 Task: Create a sub task Gather and Analyse Requirements for the task  Develop a new online tool for online market research in the project BitBridge , assign it to team member softage.2@softage.net and update the status of the sub task to  At Risk , set the priority of the sub task to Medium
Action: Mouse moved to (613, 309)
Screenshot: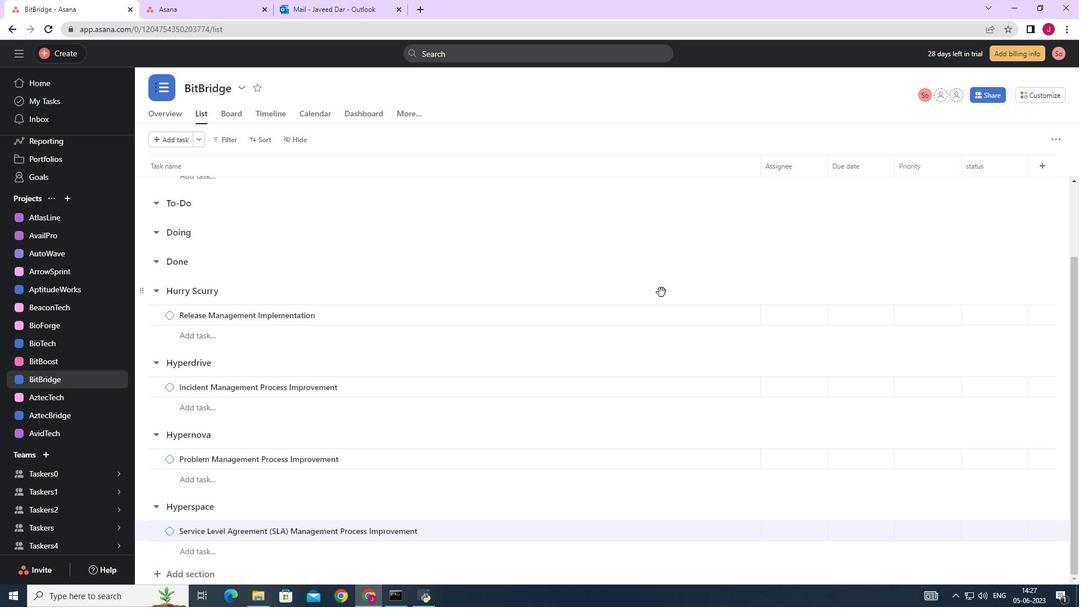 
Action: Mouse scrolled (613, 309) with delta (0, 0)
Screenshot: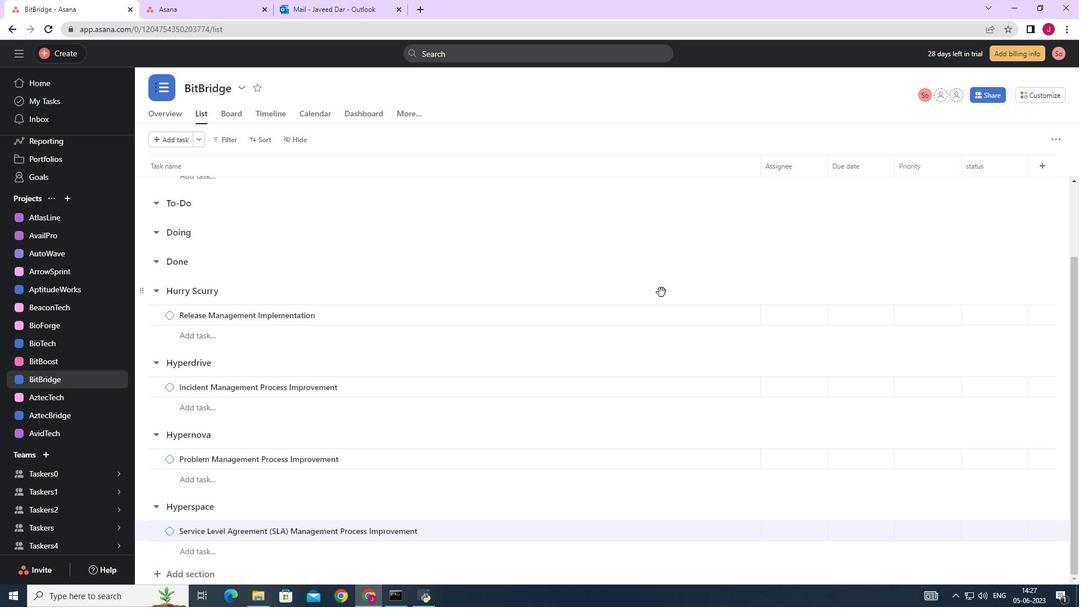 
Action: Mouse moved to (605, 312)
Screenshot: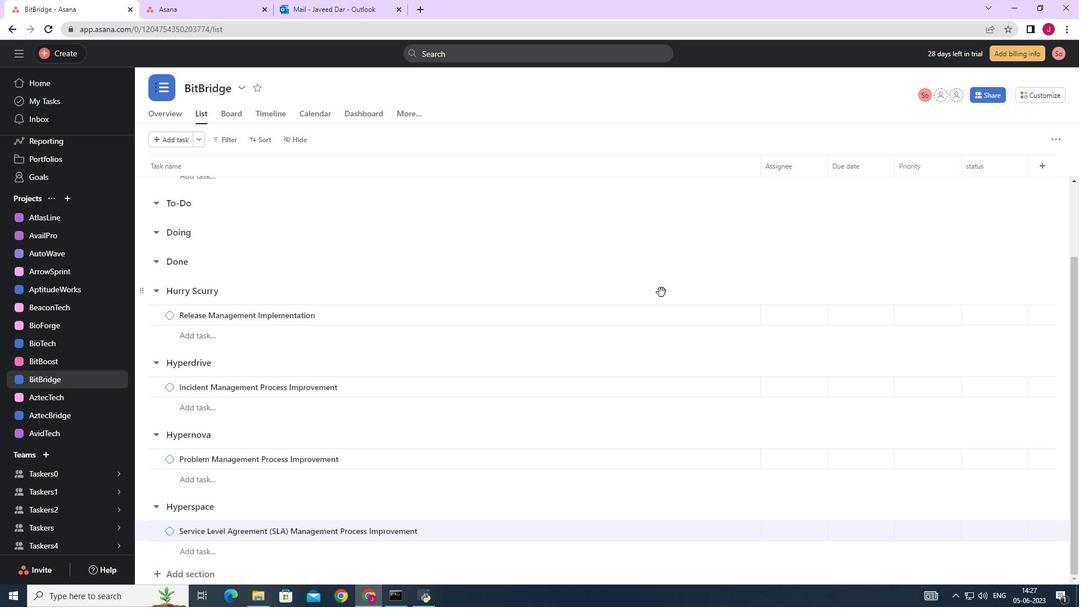 
Action: Mouse scrolled (605, 311) with delta (0, 0)
Screenshot: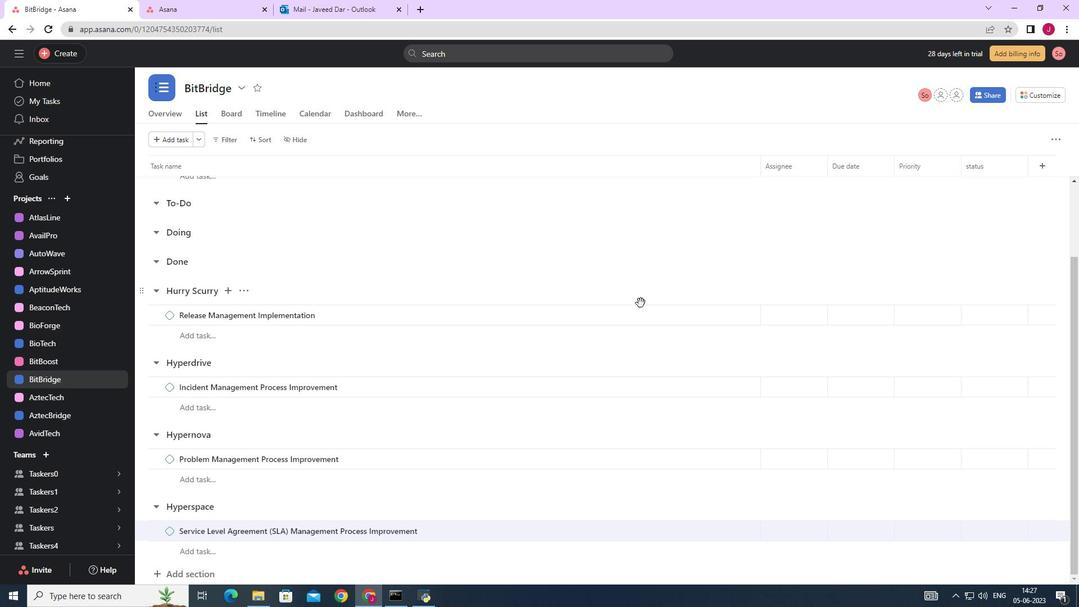 
Action: Mouse moved to (600, 312)
Screenshot: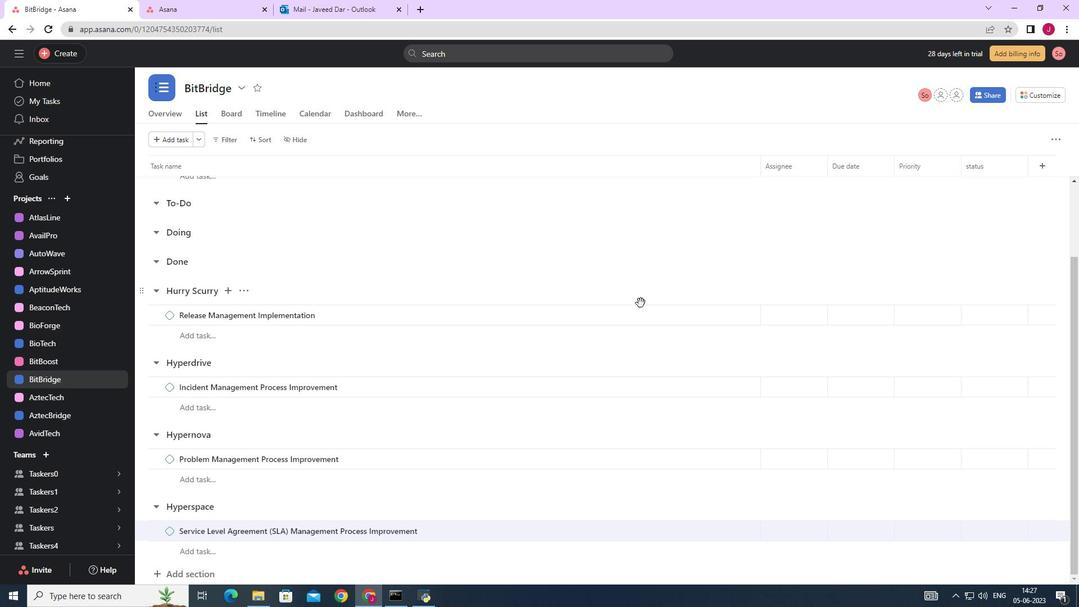 
Action: Mouse scrolled (601, 311) with delta (0, 0)
Screenshot: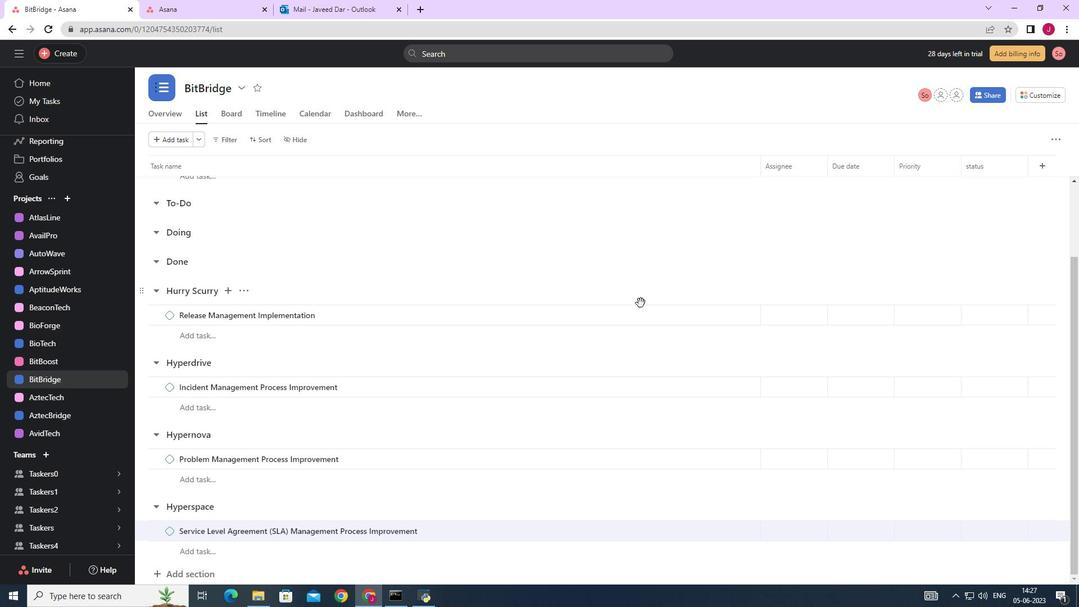 
Action: Mouse moved to (597, 312)
Screenshot: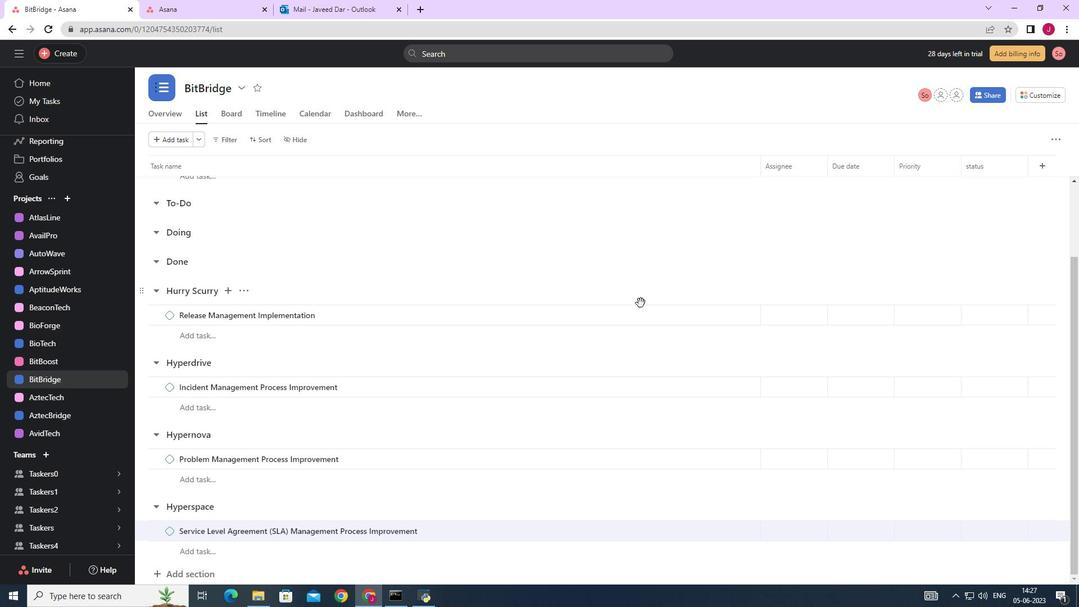 
Action: Mouse scrolled (599, 311) with delta (0, 0)
Screenshot: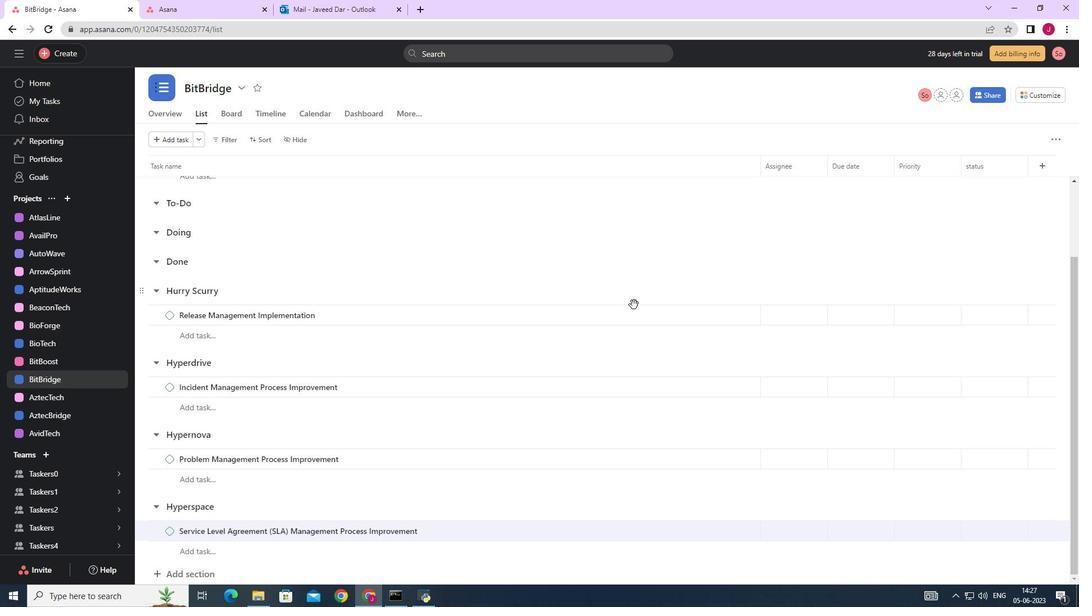 
Action: Mouse moved to (596, 312)
Screenshot: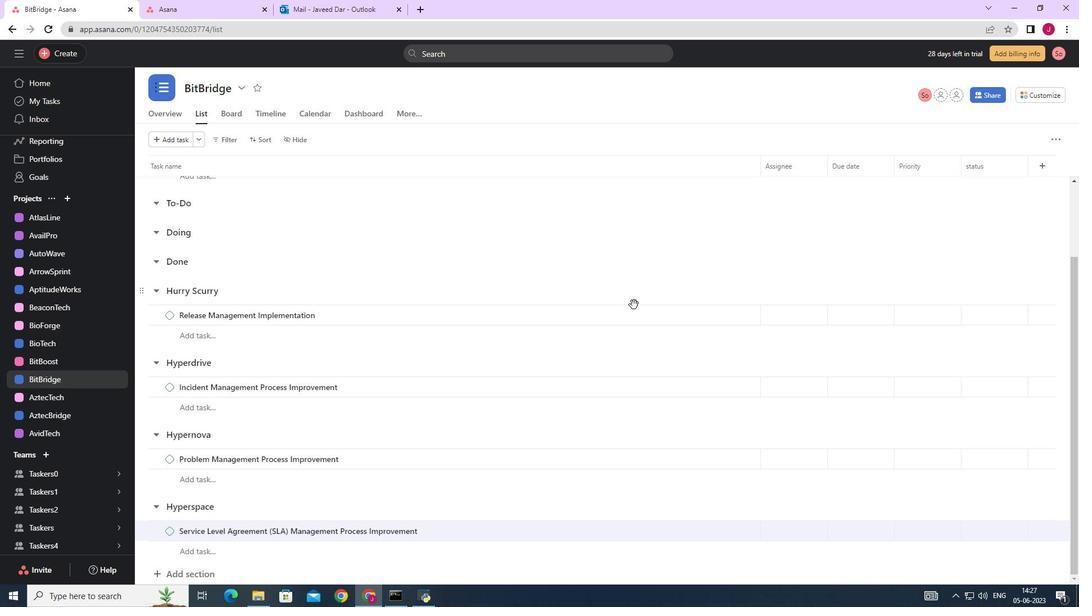 
Action: Mouse scrolled (596, 311) with delta (0, 0)
Screenshot: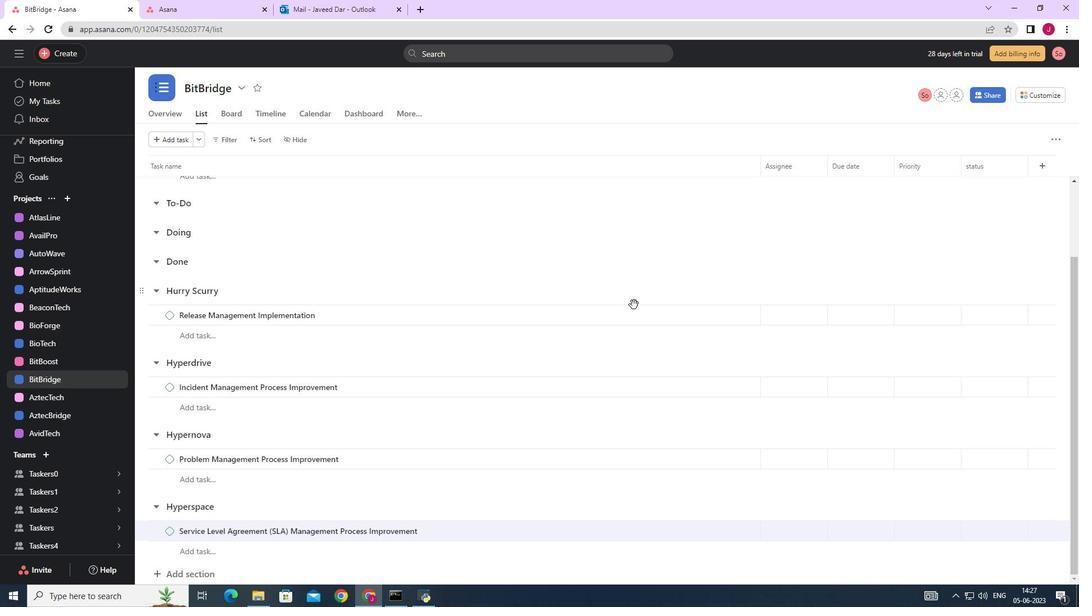 
Action: Mouse moved to (592, 312)
Screenshot: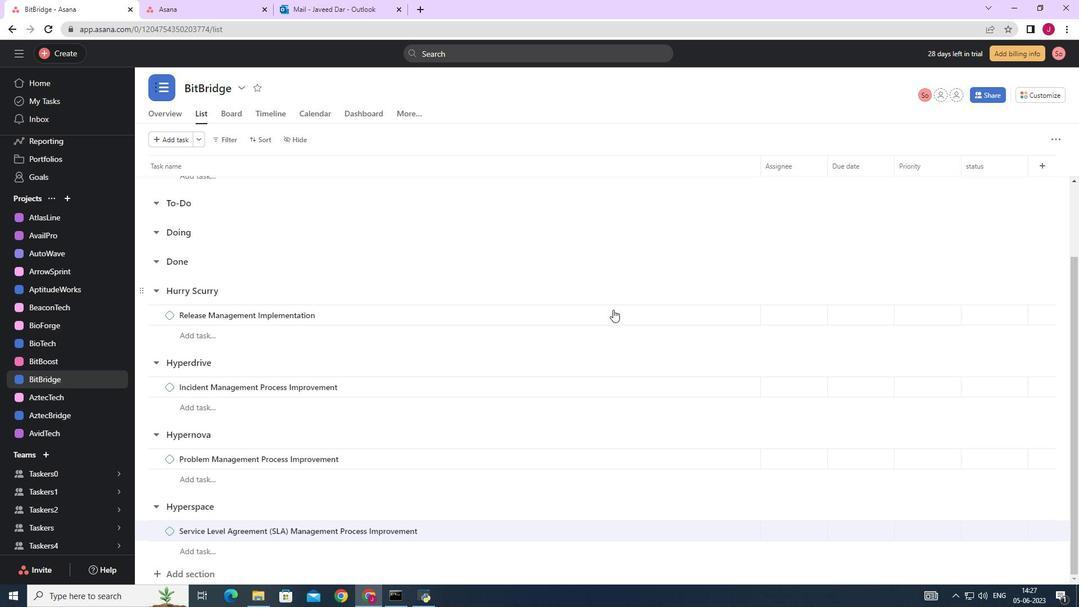 
Action: Mouse scrolled (594, 311) with delta (0, 0)
Screenshot: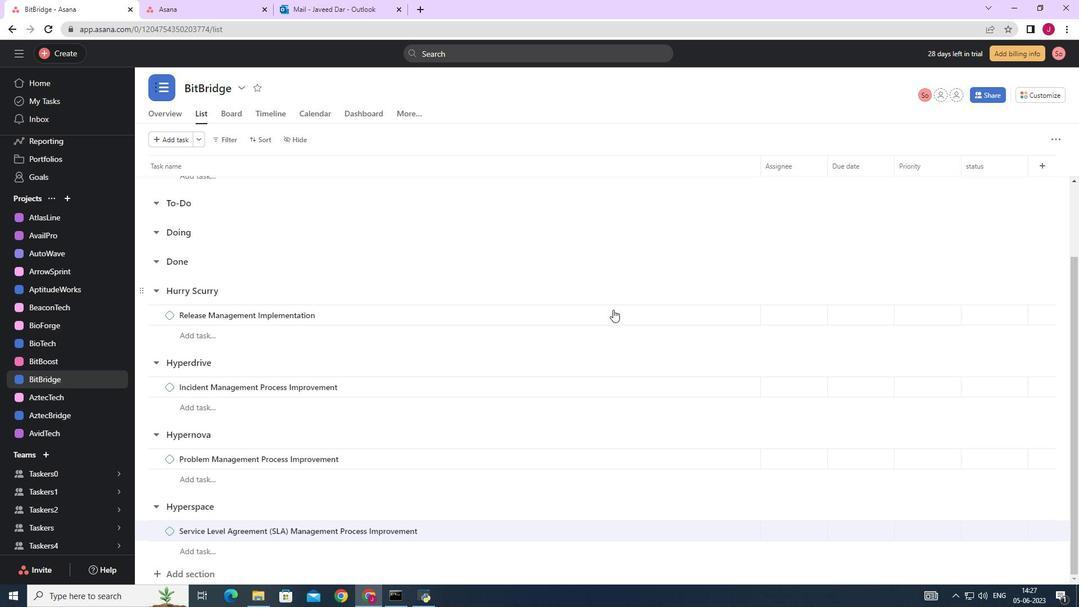 
Action: Mouse moved to (499, 255)
Screenshot: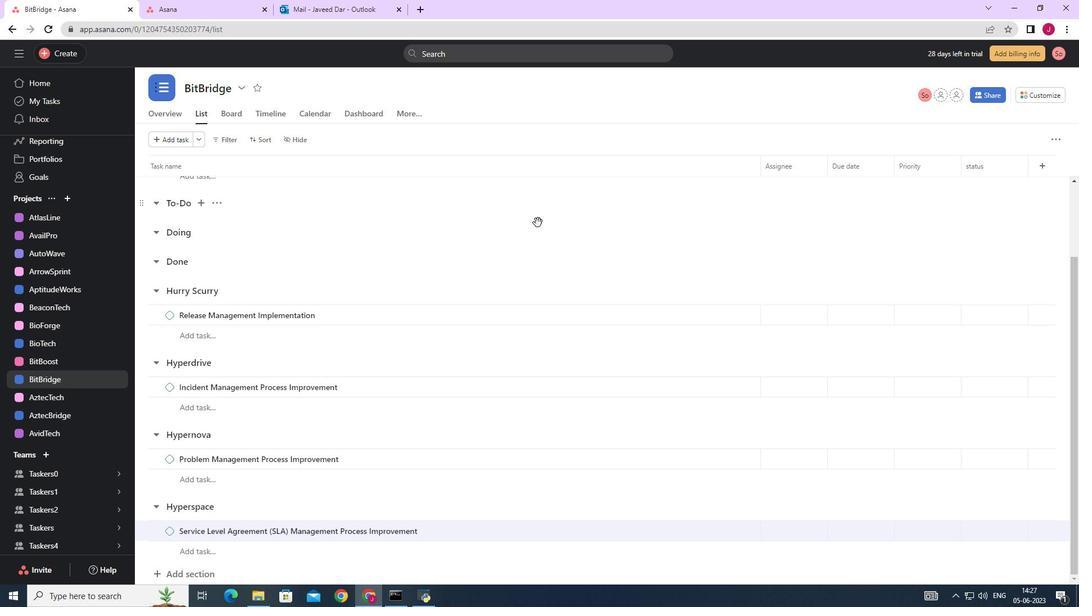 
Action: Mouse scrolled (499, 255) with delta (0, 0)
Screenshot: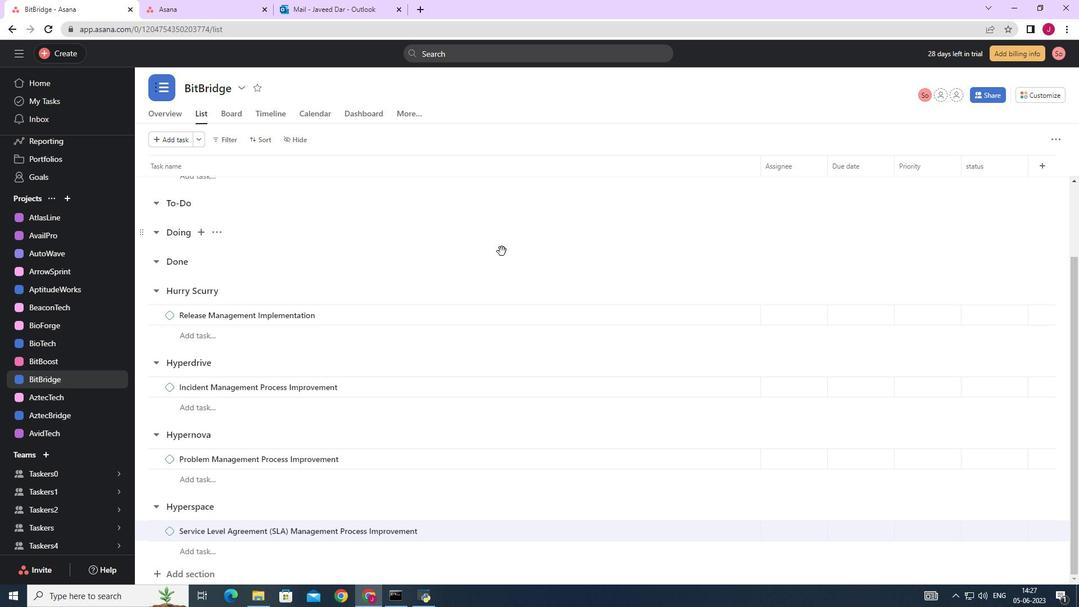 
Action: Mouse scrolled (499, 255) with delta (0, 0)
Screenshot: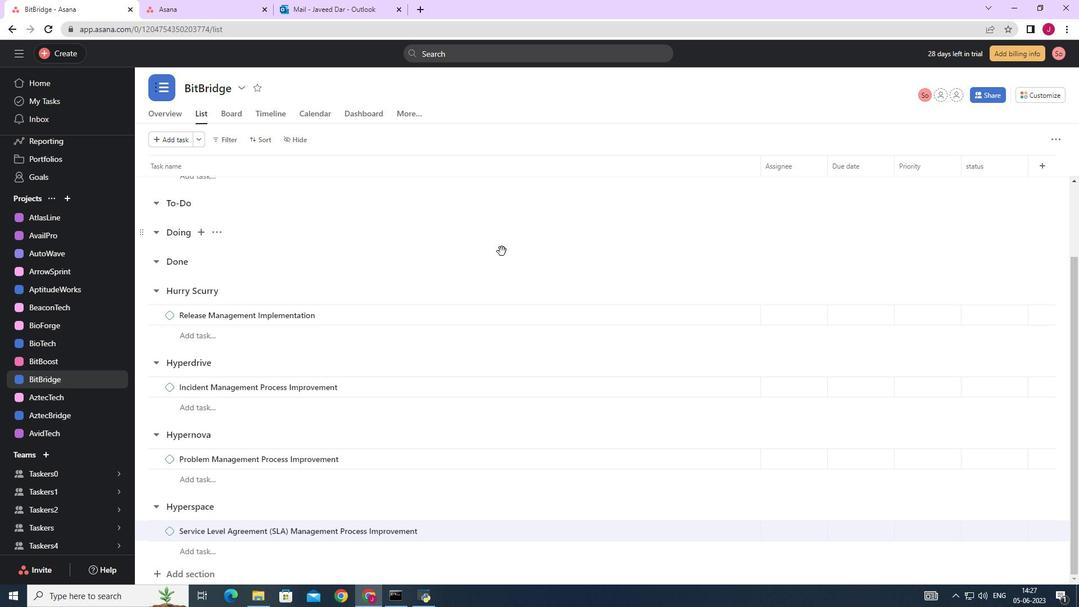 
Action: Mouse scrolled (499, 255) with delta (0, 0)
Screenshot: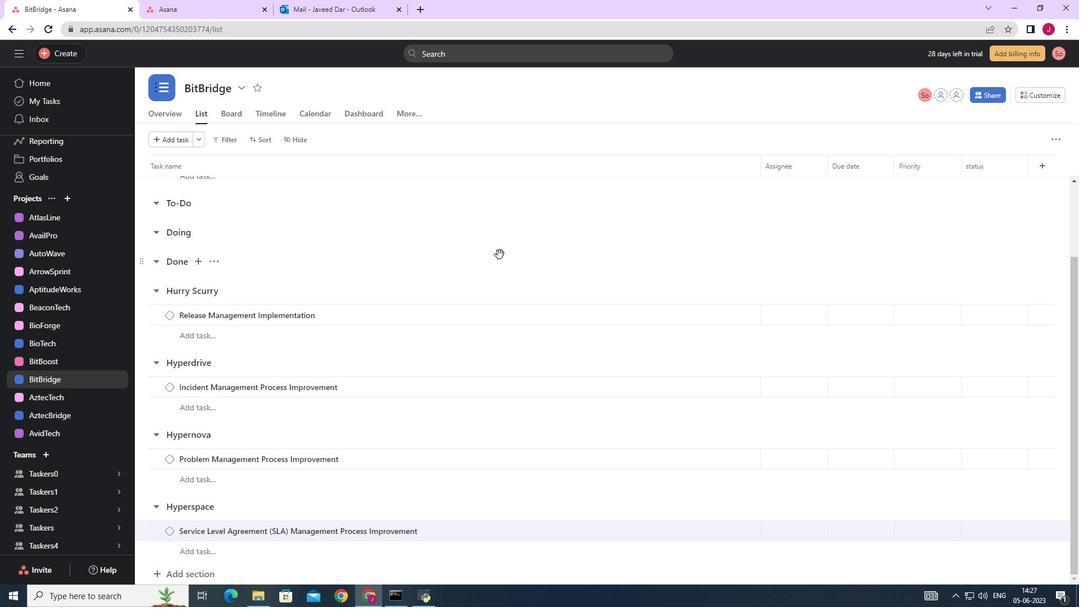
Action: Mouse scrolled (499, 255) with delta (0, 0)
Screenshot: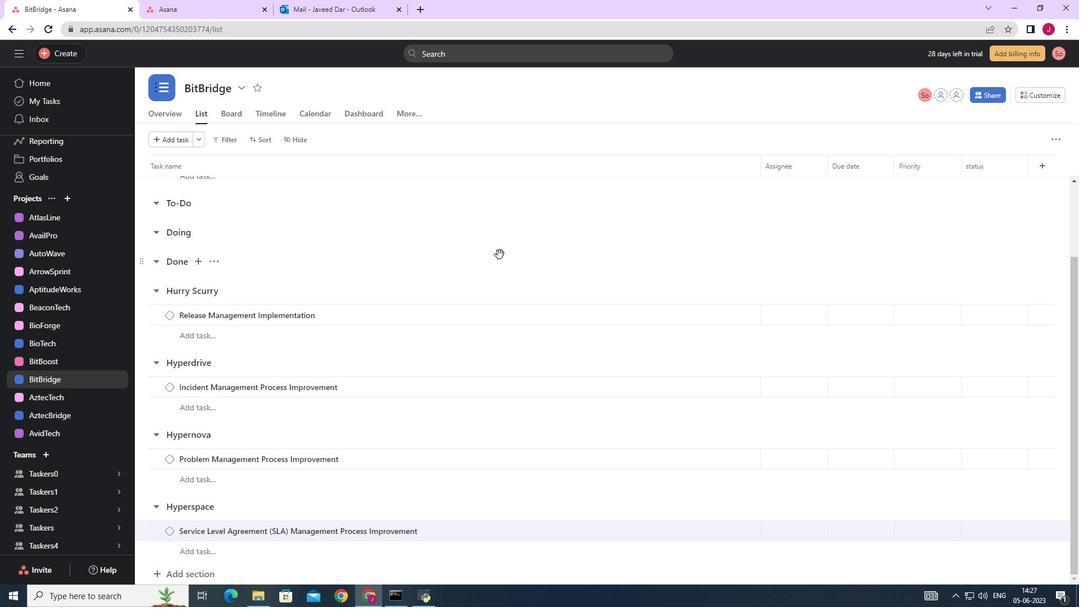
Action: Mouse moved to (673, 246)
Screenshot: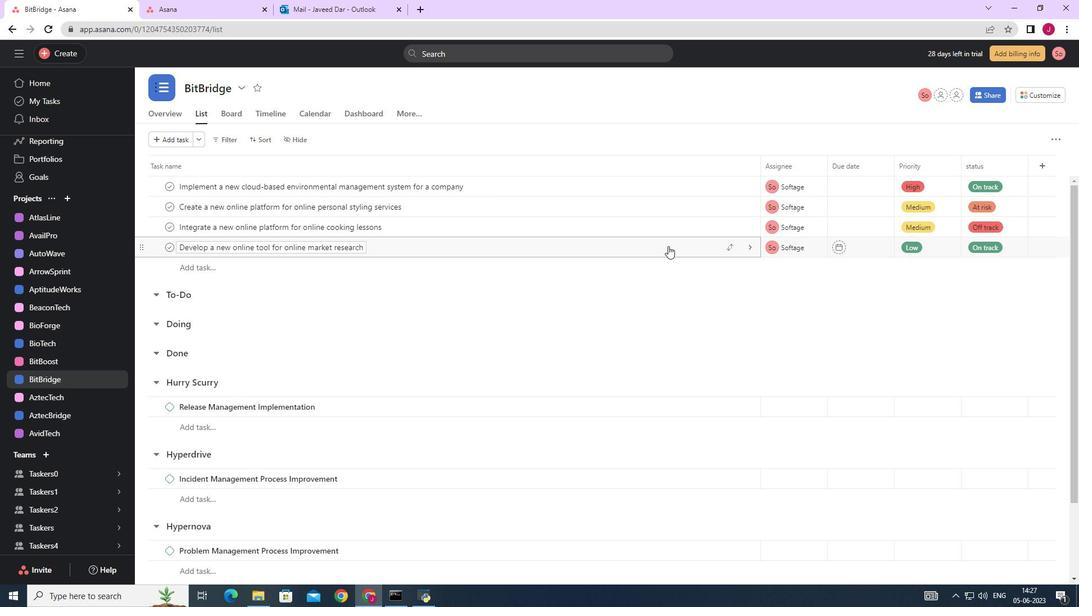 
Action: Mouse pressed left at (673, 246)
Screenshot: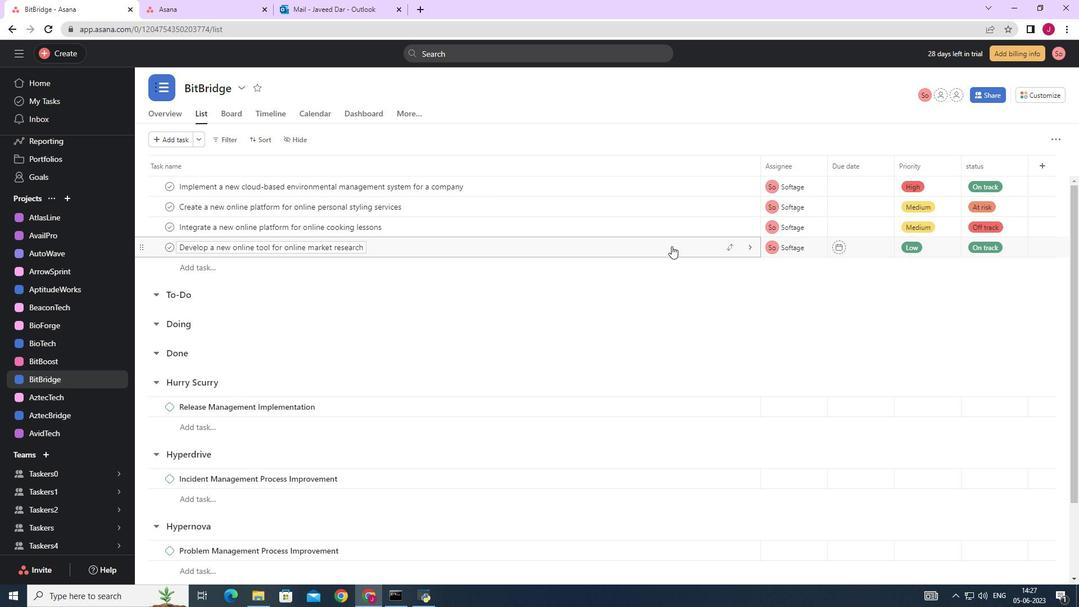 
Action: Mouse moved to (908, 371)
Screenshot: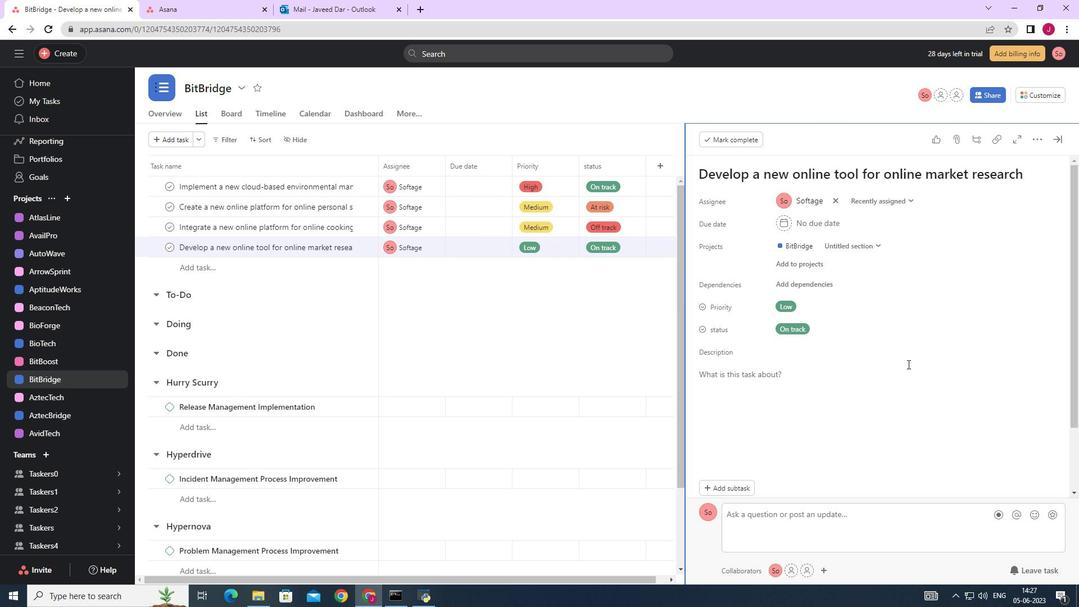 
Action: Mouse scrolled (908, 370) with delta (0, 0)
Screenshot: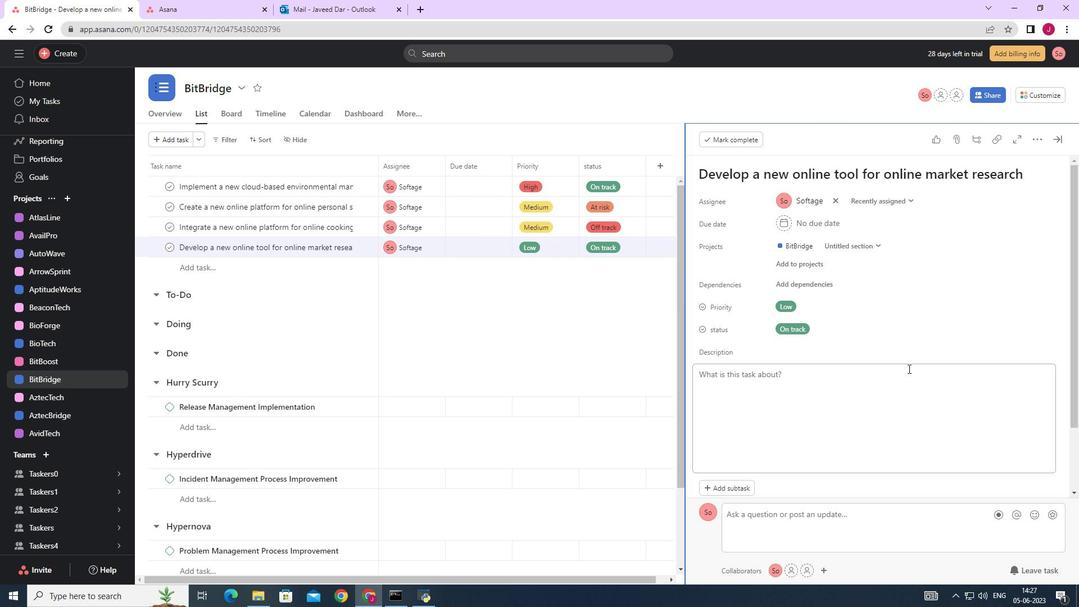 
Action: Mouse scrolled (908, 370) with delta (0, 0)
Screenshot: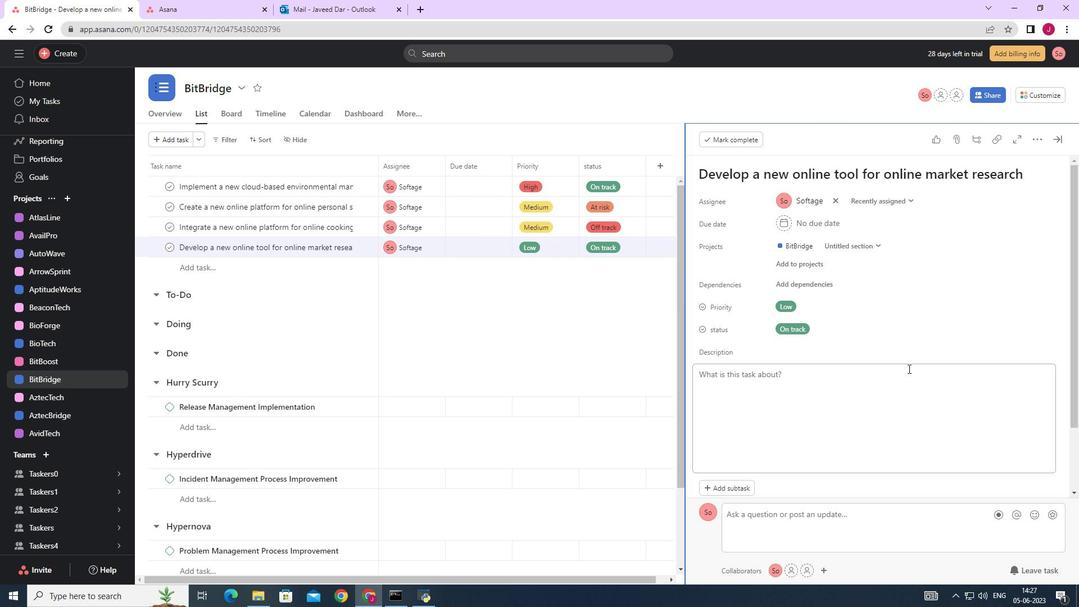 
Action: Mouse moved to (908, 371)
Screenshot: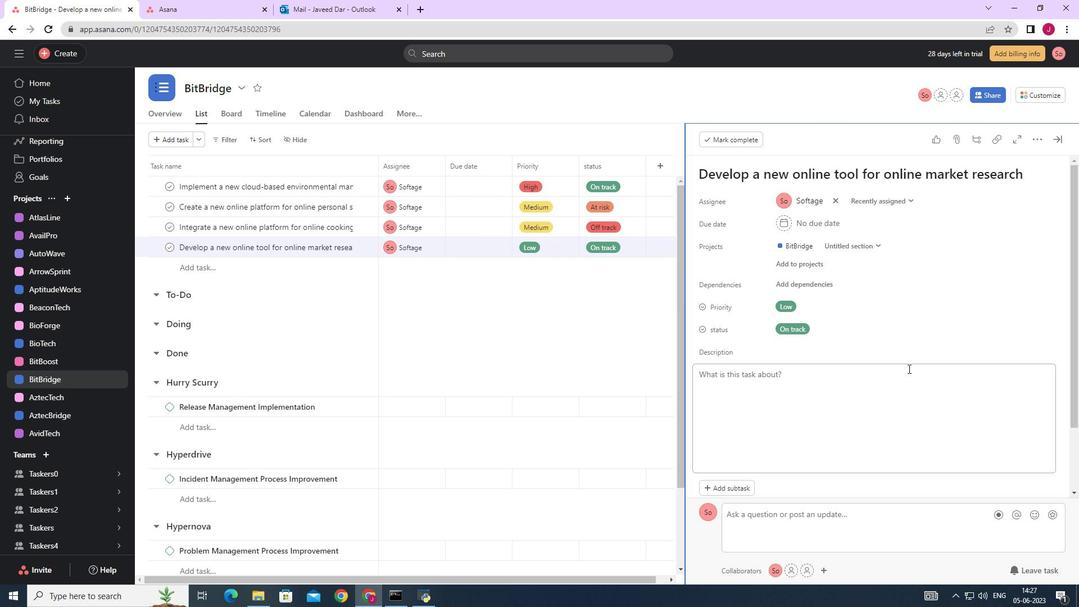 
Action: Mouse scrolled (908, 371) with delta (0, 0)
Screenshot: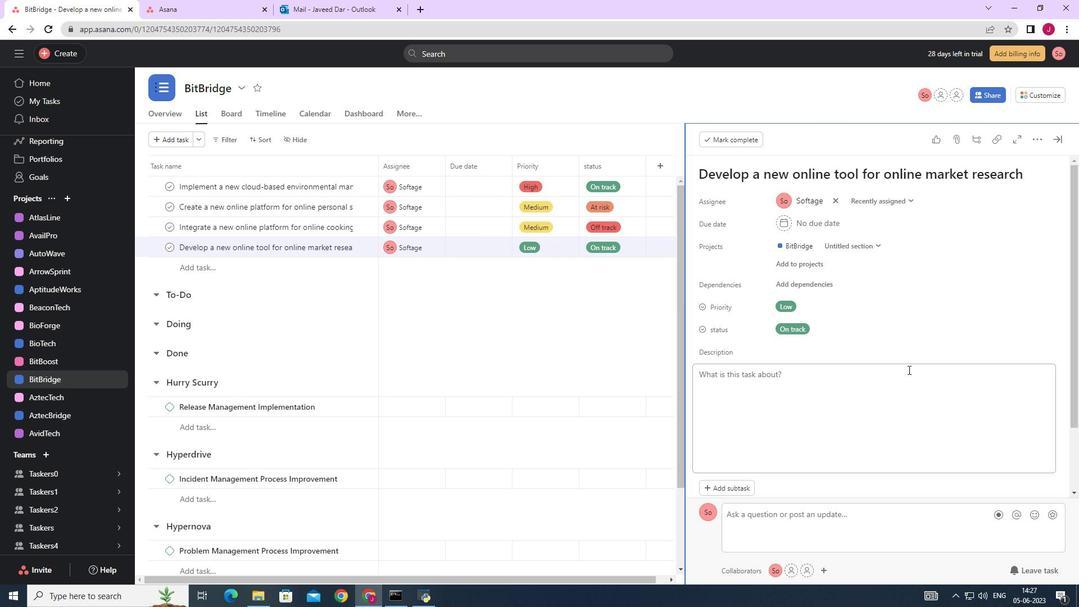 
Action: Mouse scrolled (908, 371) with delta (0, 0)
Screenshot: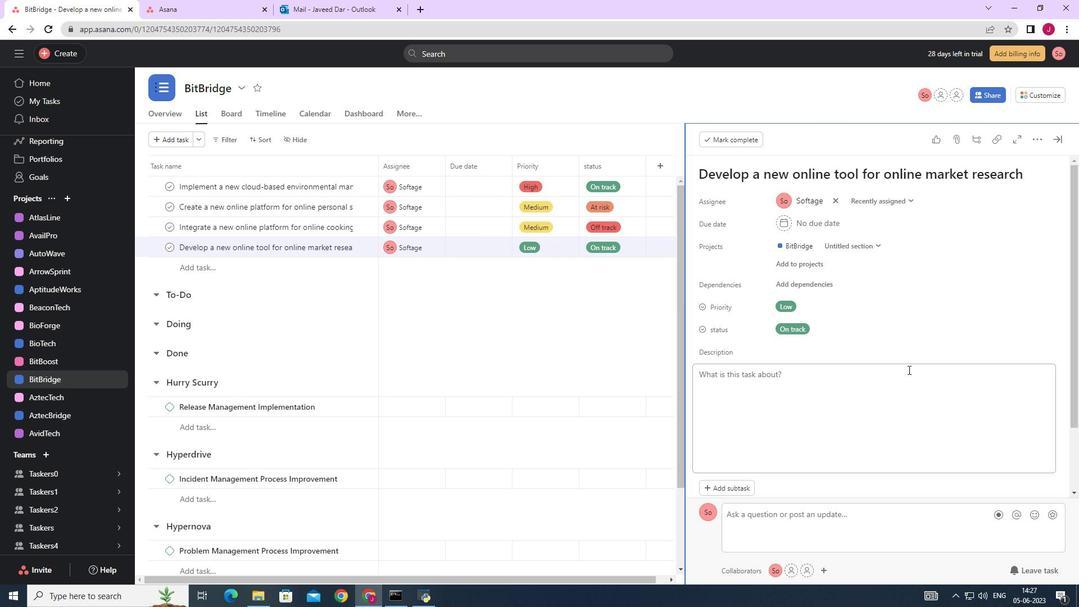 
Action: Mouse moved to (908, 372)
Screenshot: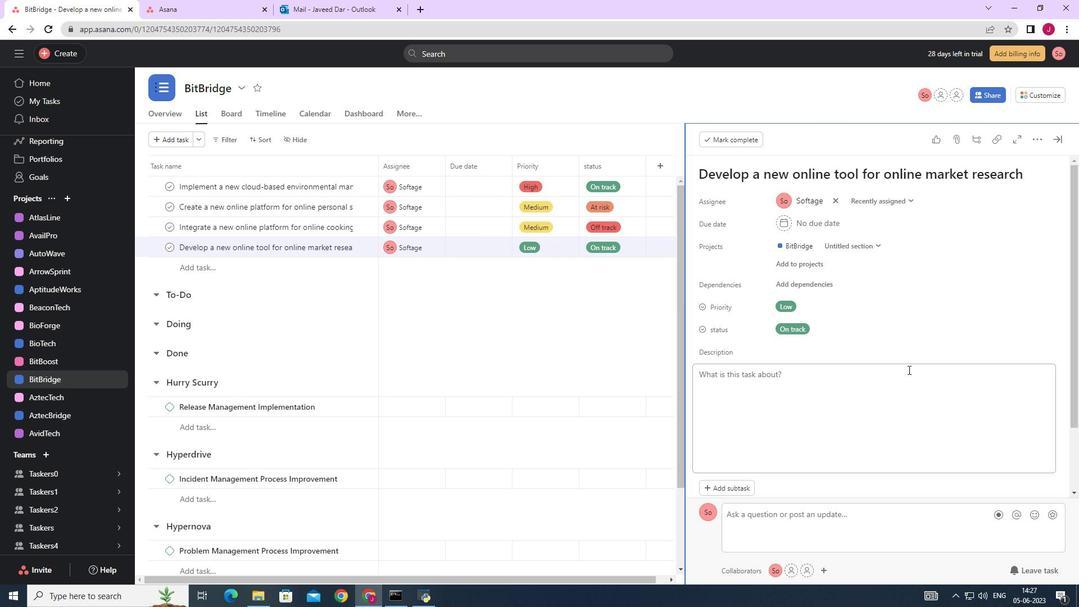 
Action: Mouse scrolled (908, 371) with delta (0, 0)
Screenshot: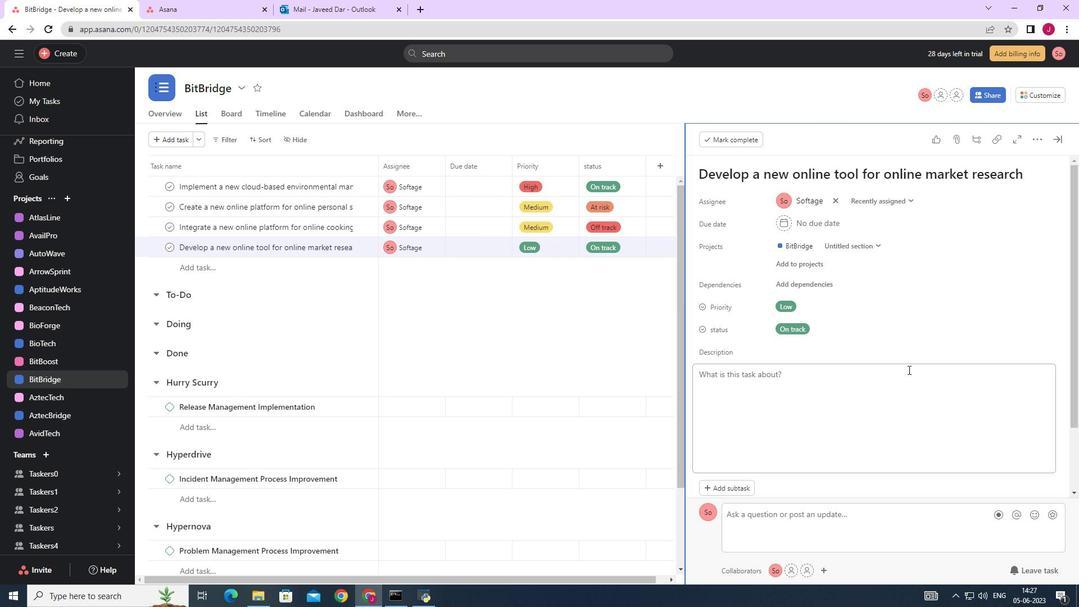 
Action: Mouse moved to (745, 410)
Screenshot: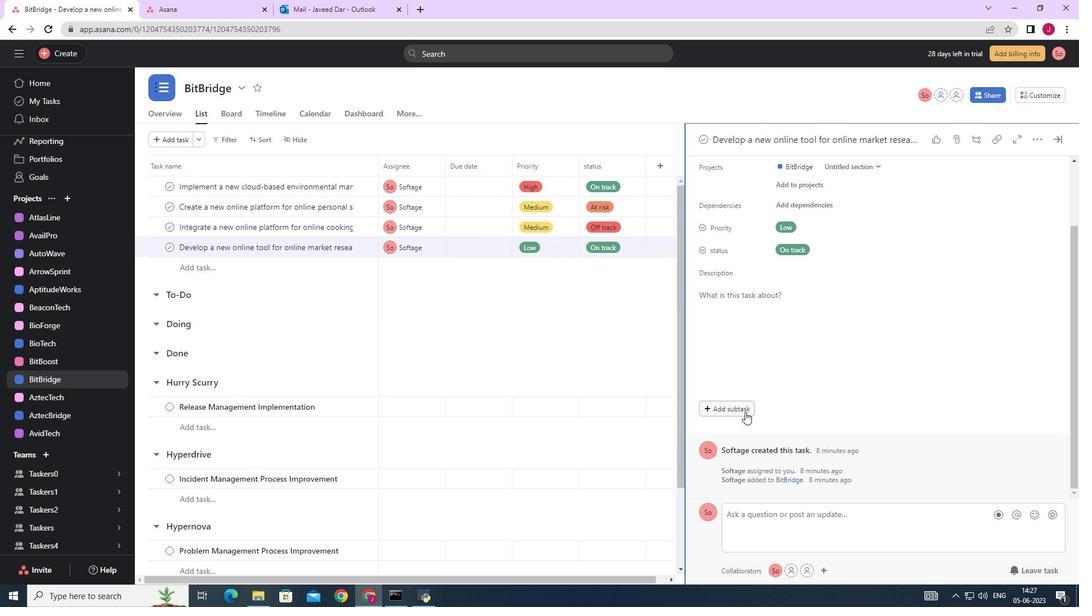 
Action: Mouse pressed left at (745, 410)
Screenshot: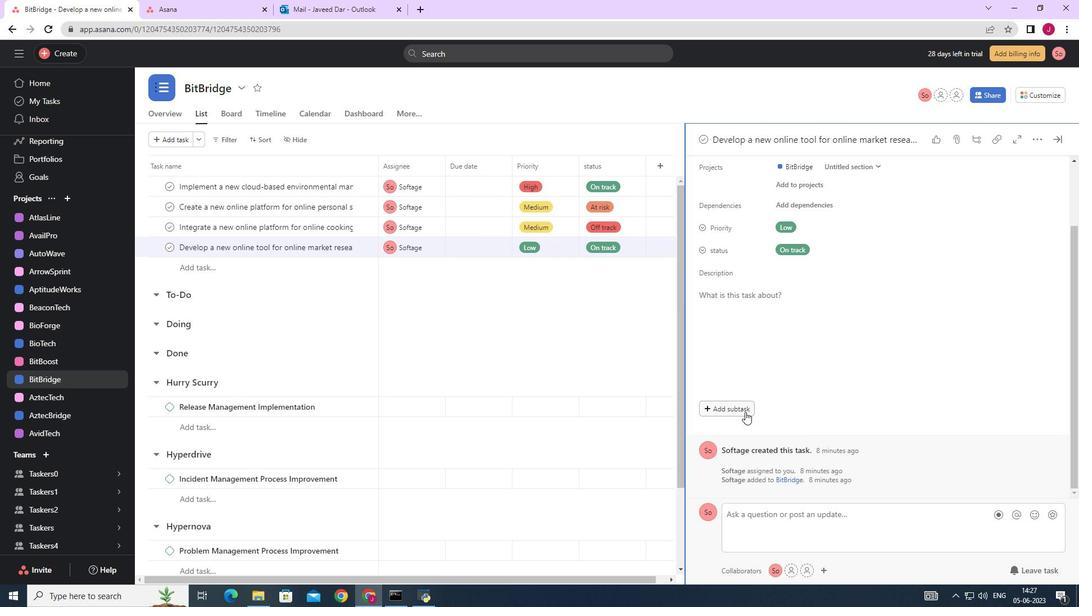 
Action: Key pressed <Key.caps_lock>G<Key.caps_lock>ather<Key.space>and<Key.space><Key.caps_lock>A<Key.caps_lock>nalyse<Key.space><Key.caps_lock>R<Key.caps_lock>equirements
Screenshot: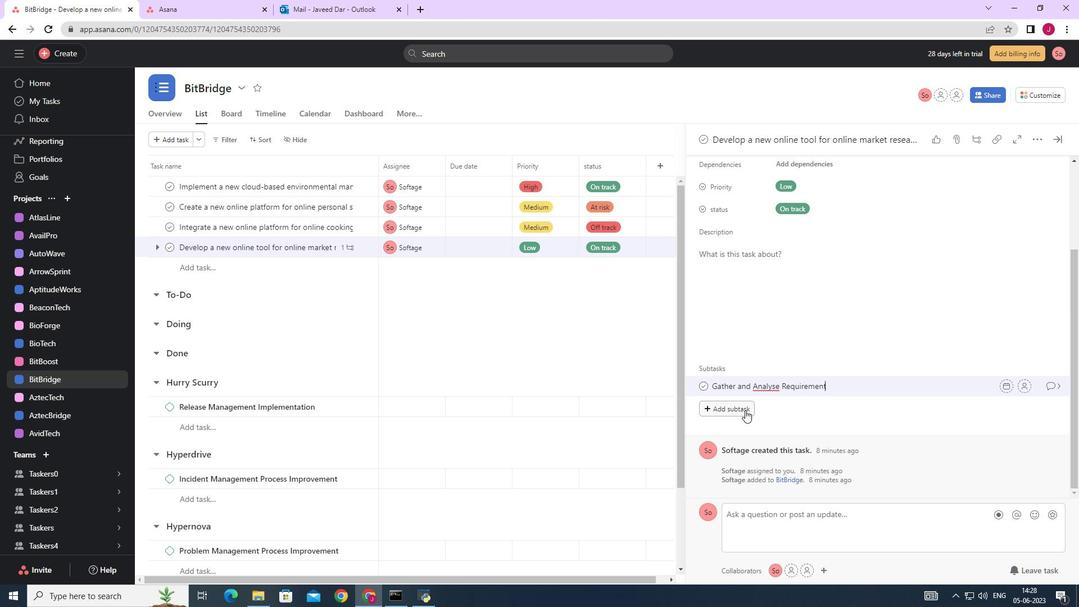 
Action: Mouse moved to (1022, 389)
Screenshot: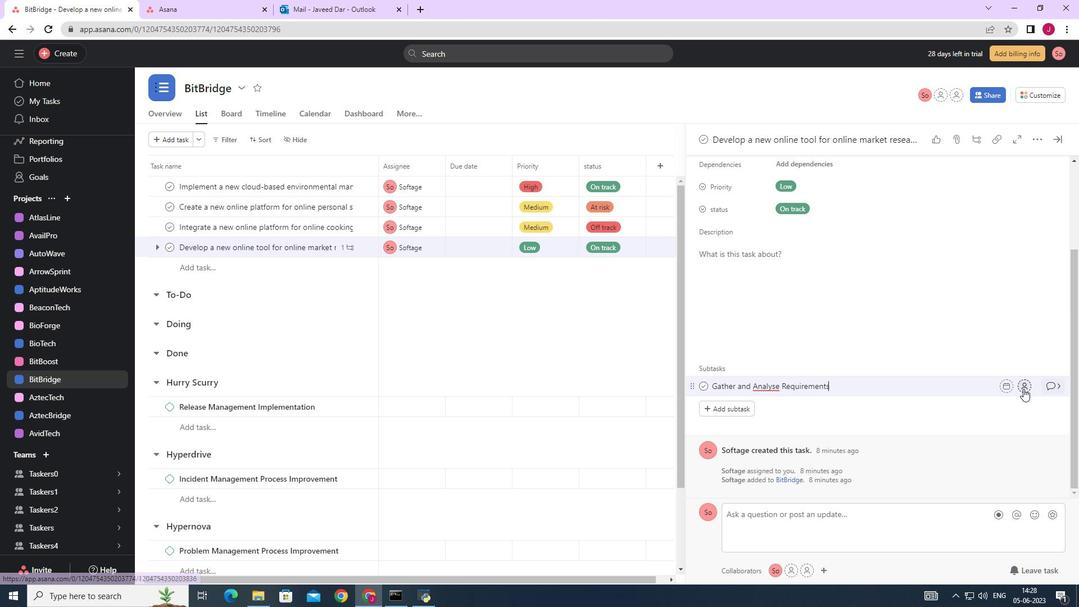 
Action: Mouse pressed left at (1022, 389)
Screenshot: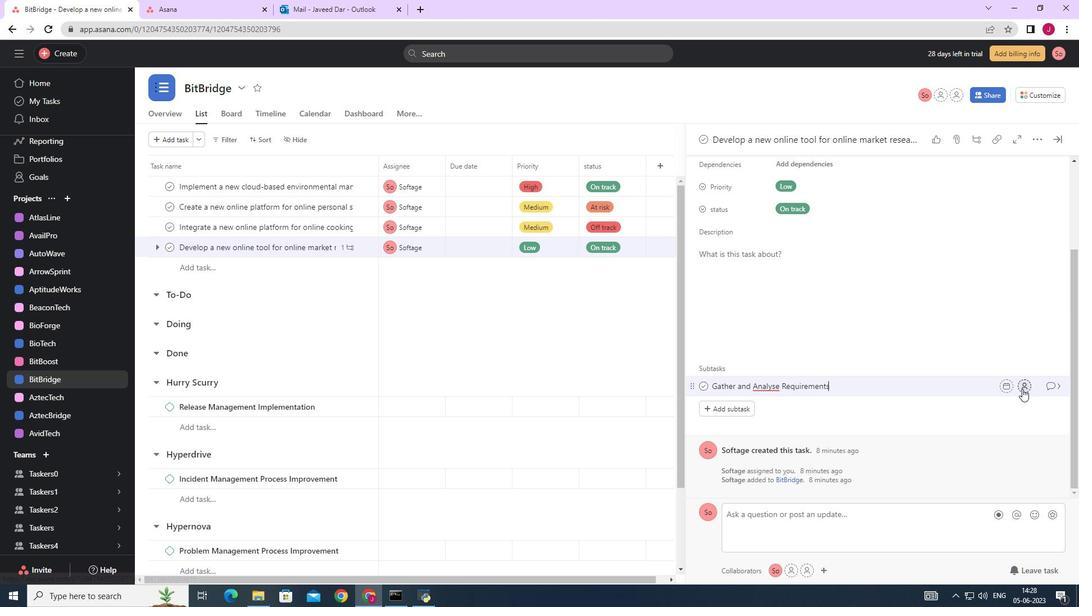 
Action: Key pressed softage.2
Screenshot: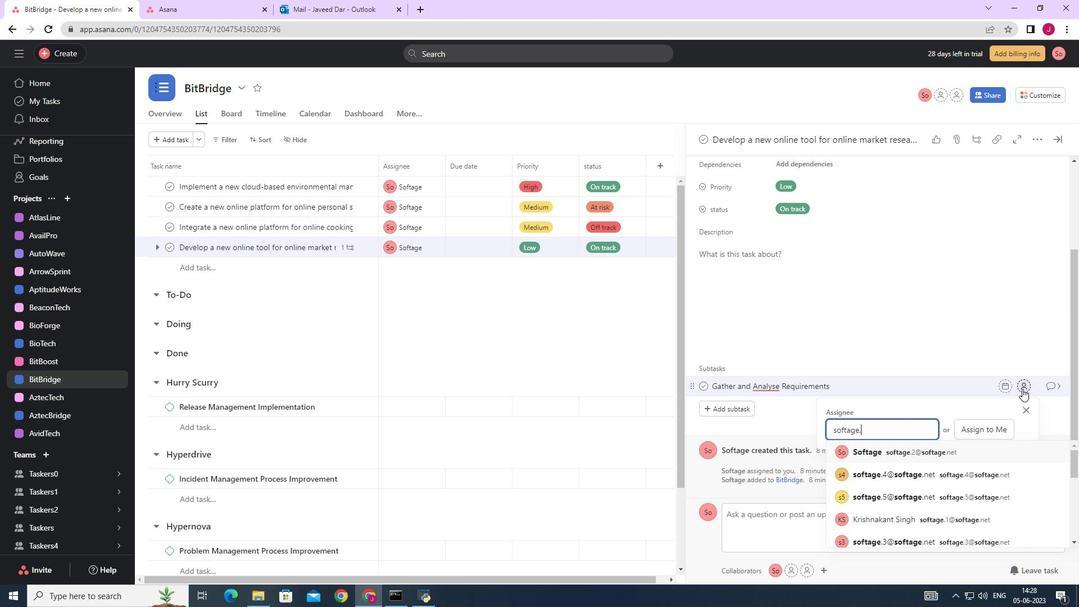 
Action: Mouse moved to (926, 451)
Screenshot: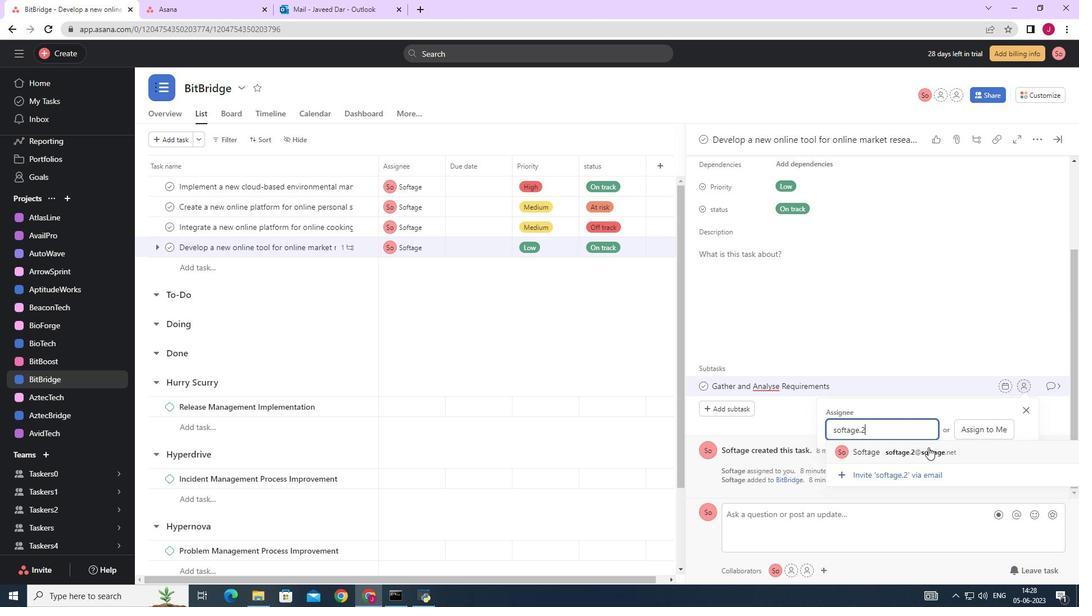 
Action: Mouse pressed left at (926, 451)
Screenshot: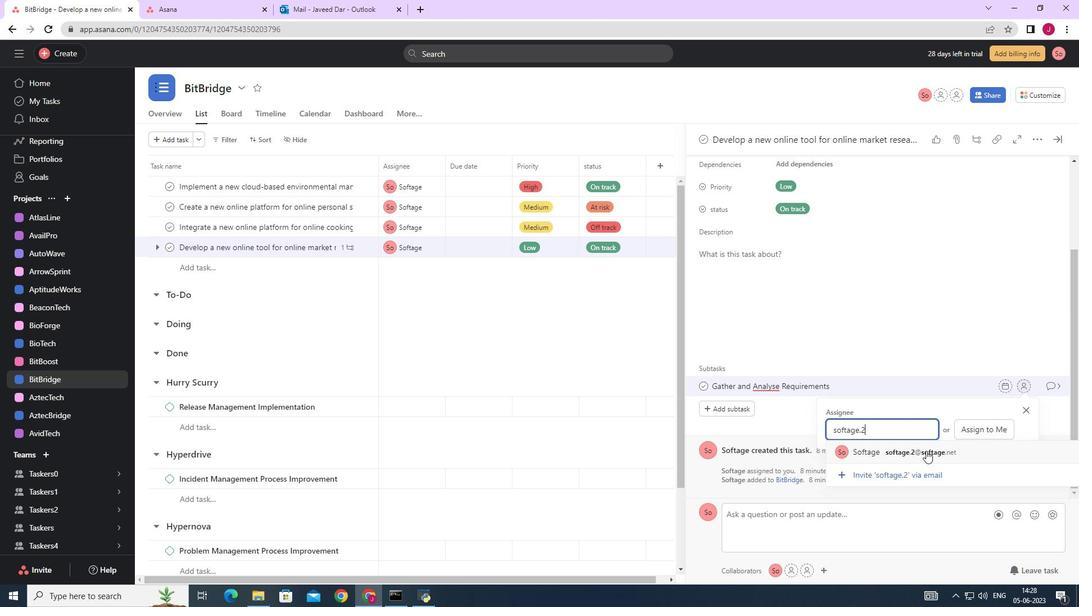 
Action: Mouse moved to (1052, 383)
Screenshot: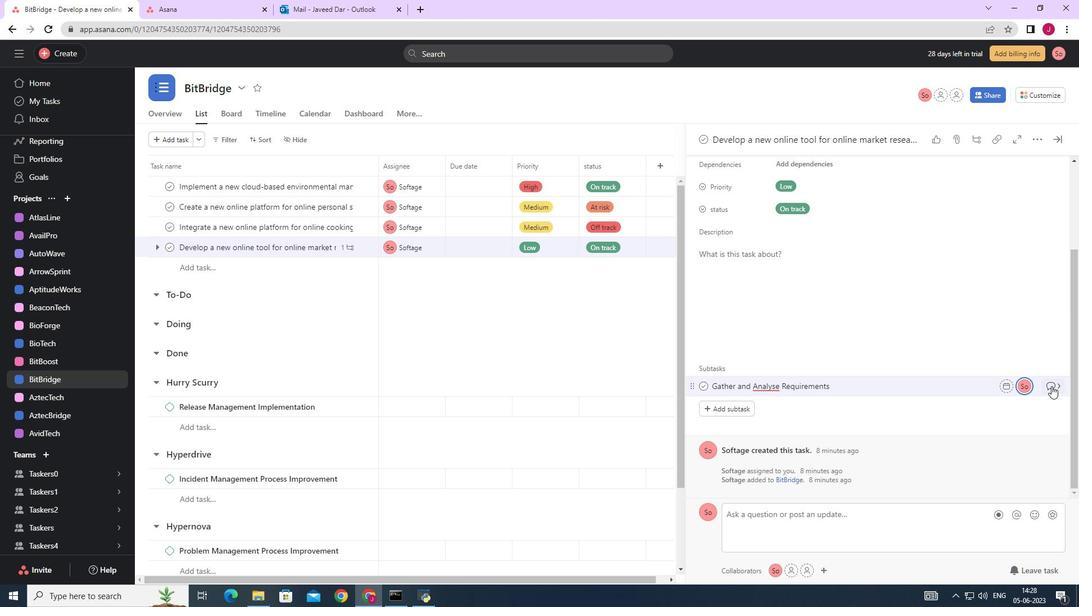 
Action: Mouse pressed left at (1052, 383)
Screenshot: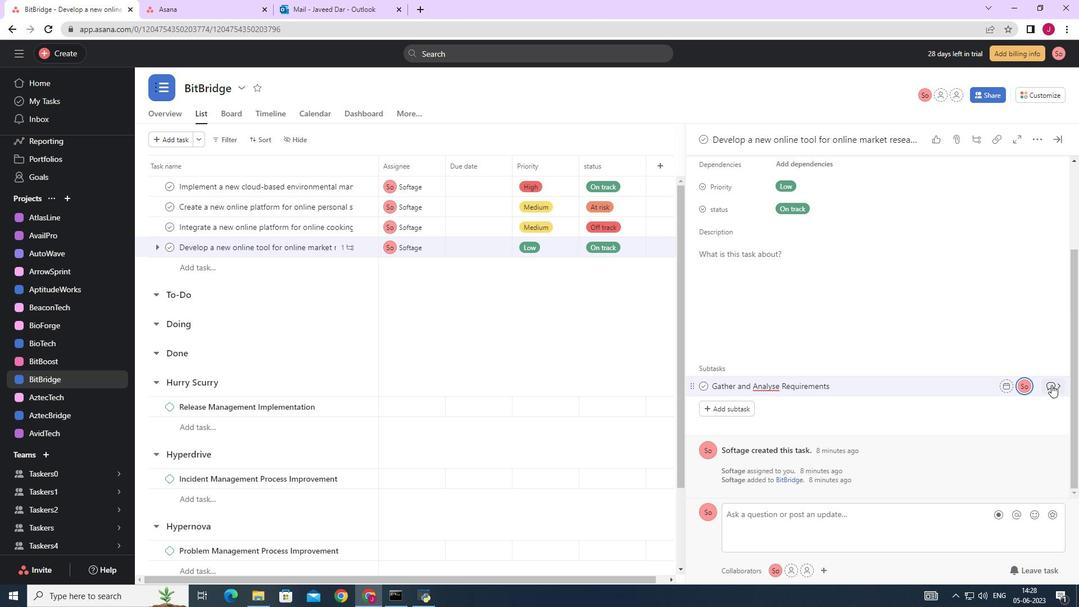 
Action: Mouse moved to (742, 299)
Screenshot: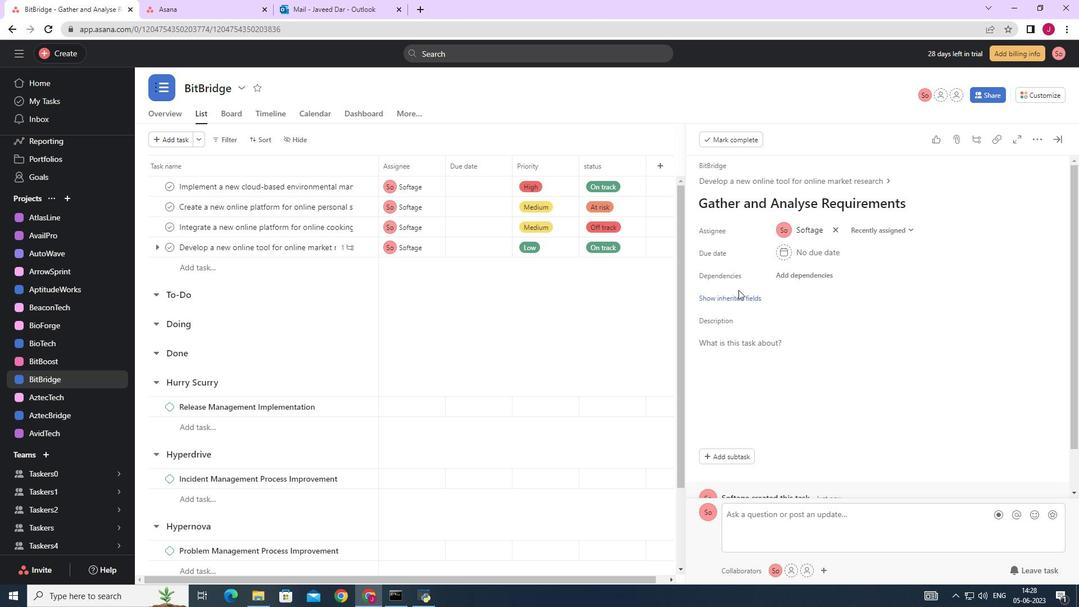
Action: Mouse pressed left at (742, 299)
Screenshot: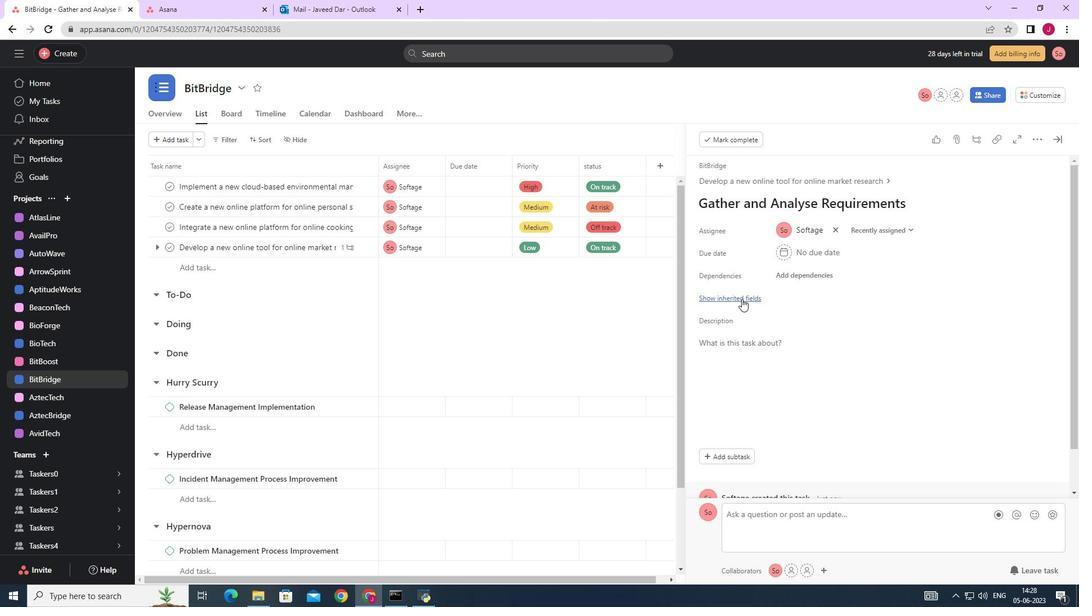 
Action: Mouse moved to (784, 319)
Screenshot: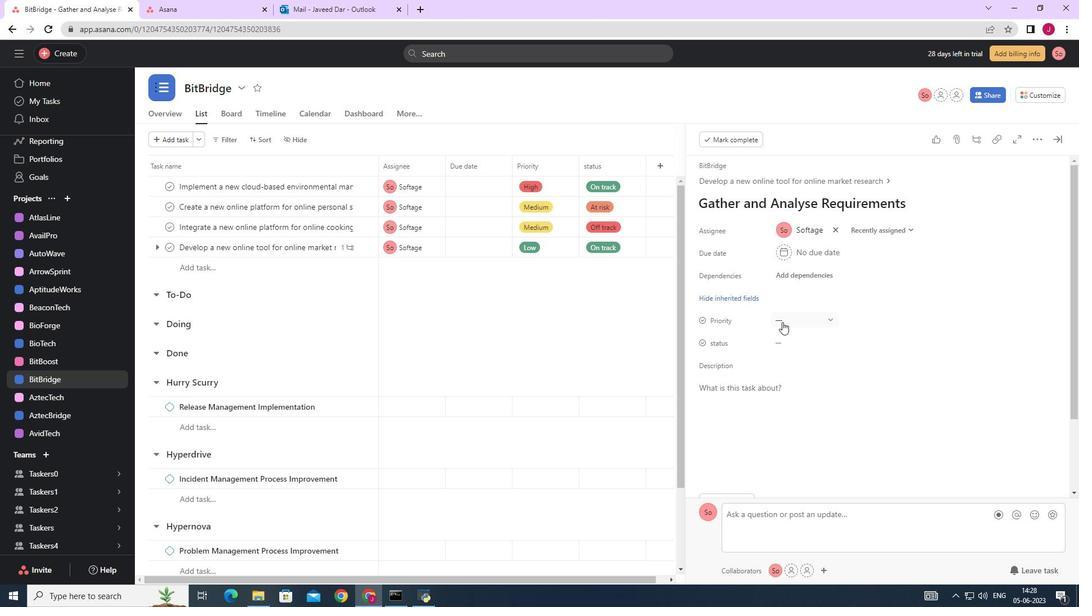 
Action: Mouse pressed left at (784, 319)
Screenshot: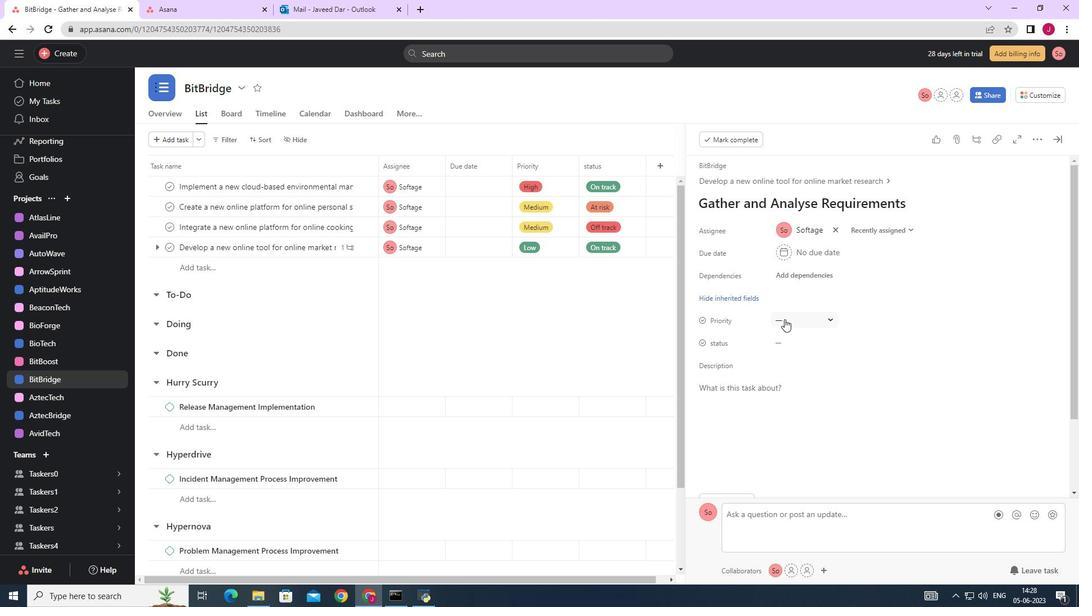 
Action: Mouse moved to (819, 382)
Screenshot: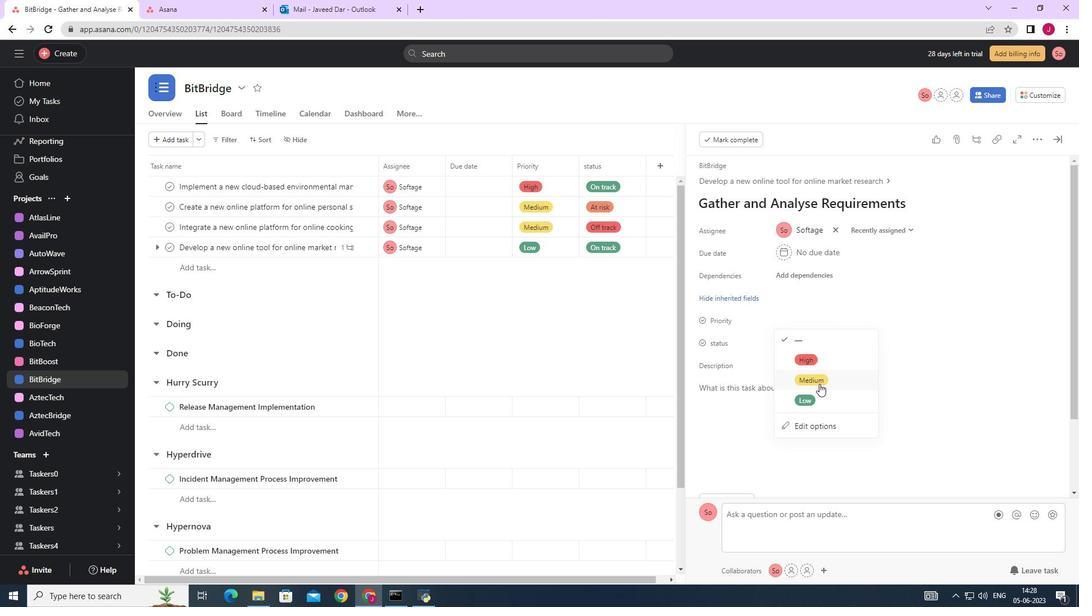 
Action: Mouse pressed left at (819, 382)
Screenshot: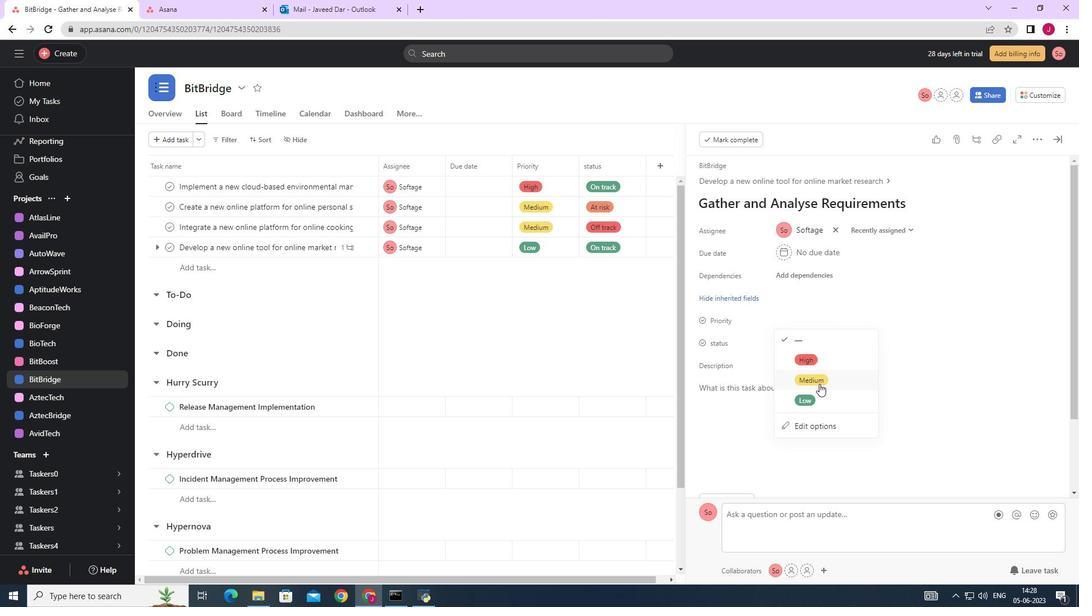 
Action: Mouse moved to (796, 341)
Screenshot: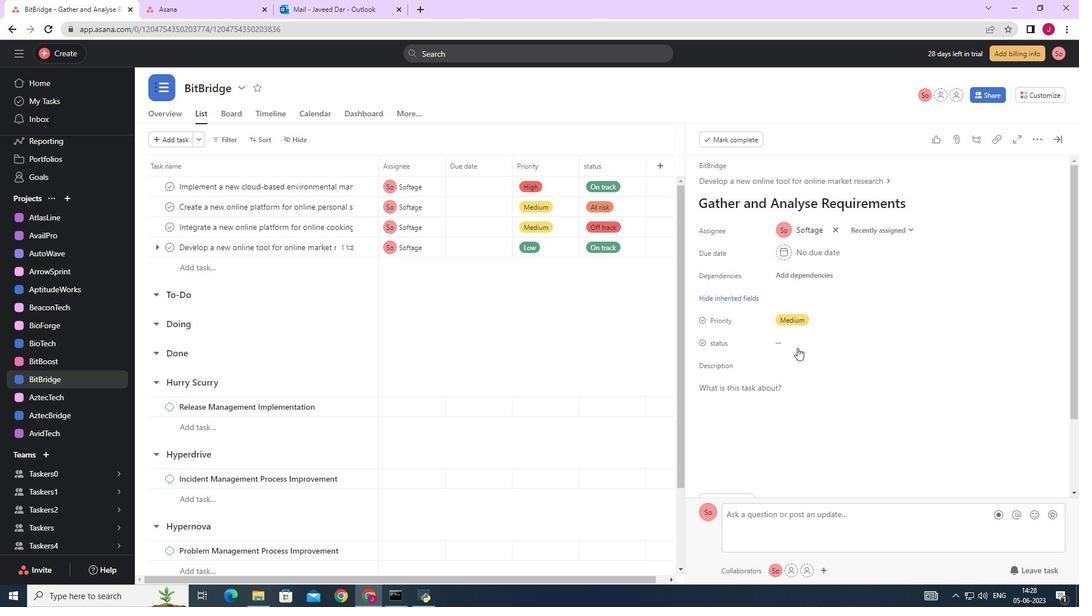 
Action: Mouse pressed left at (796, 341)
Screenshot: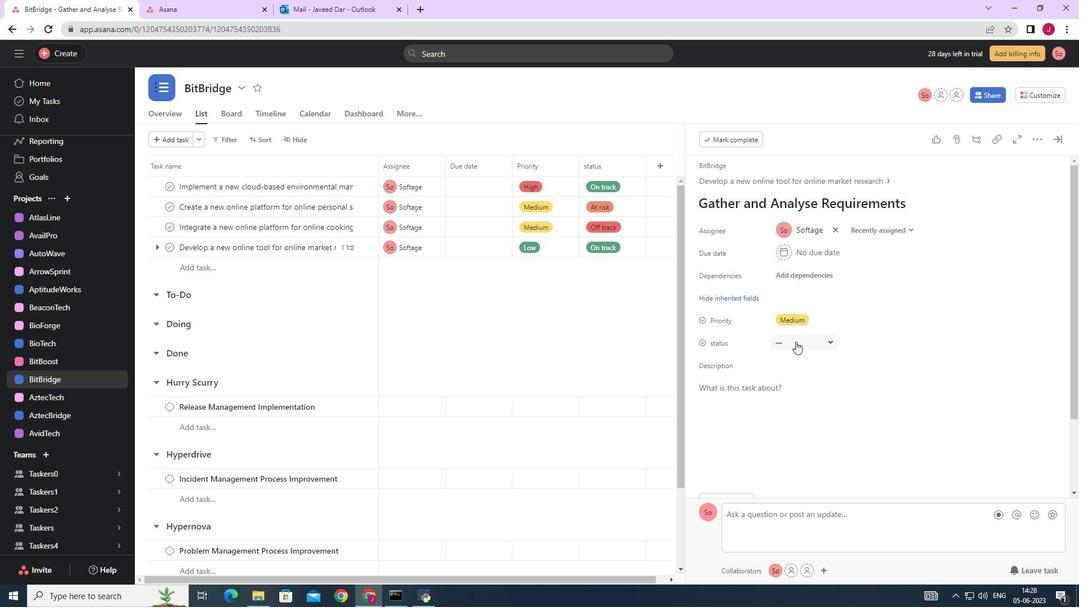 
Action: Mouse moved to (808, 430)
Screenshot: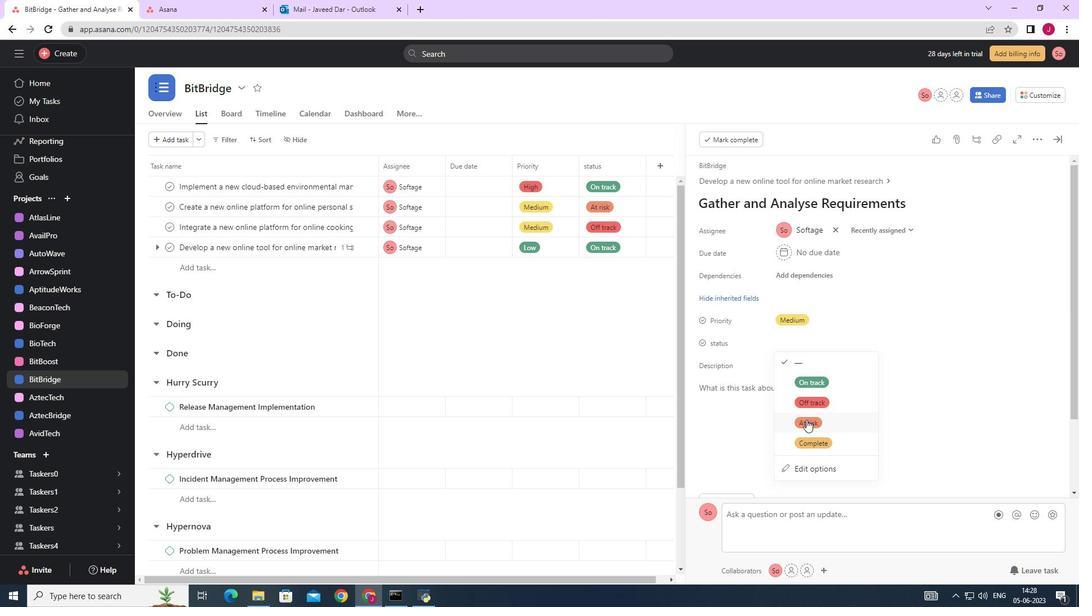 
Action: Mouse pressed left at (808, 430)
Screenshot: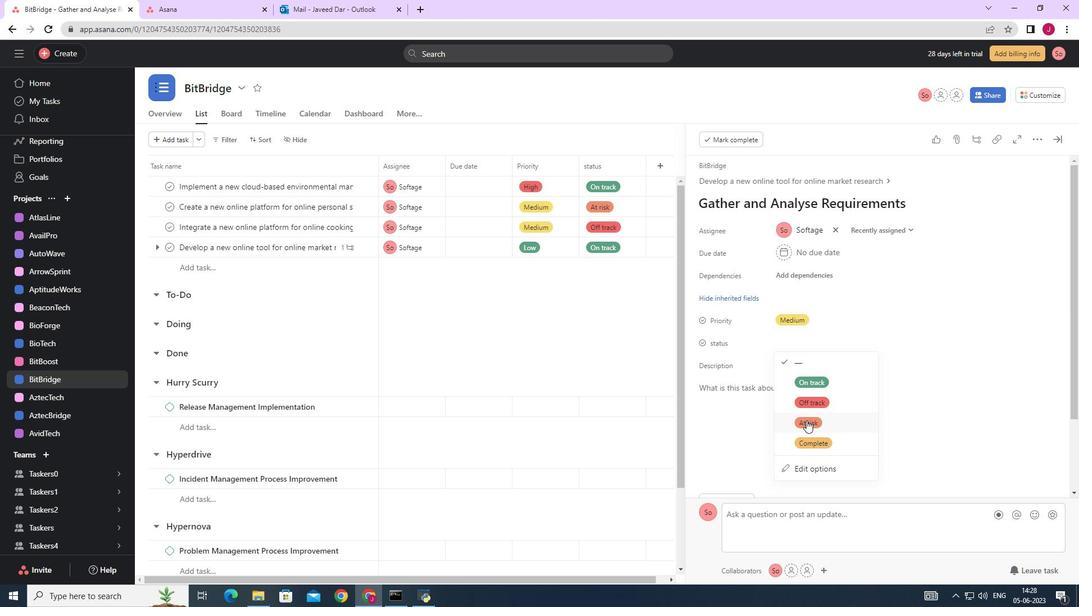 
Action: Mouse moved to (1059, 140)
Screenshot: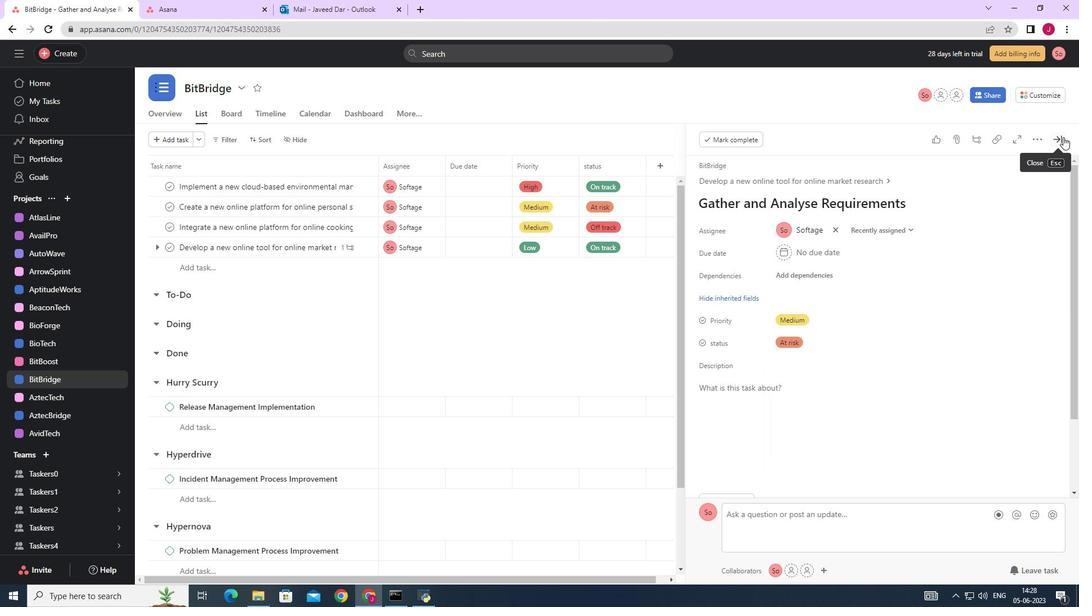 
Action: Mouse pressed left at (1059, 140)
Screenshot: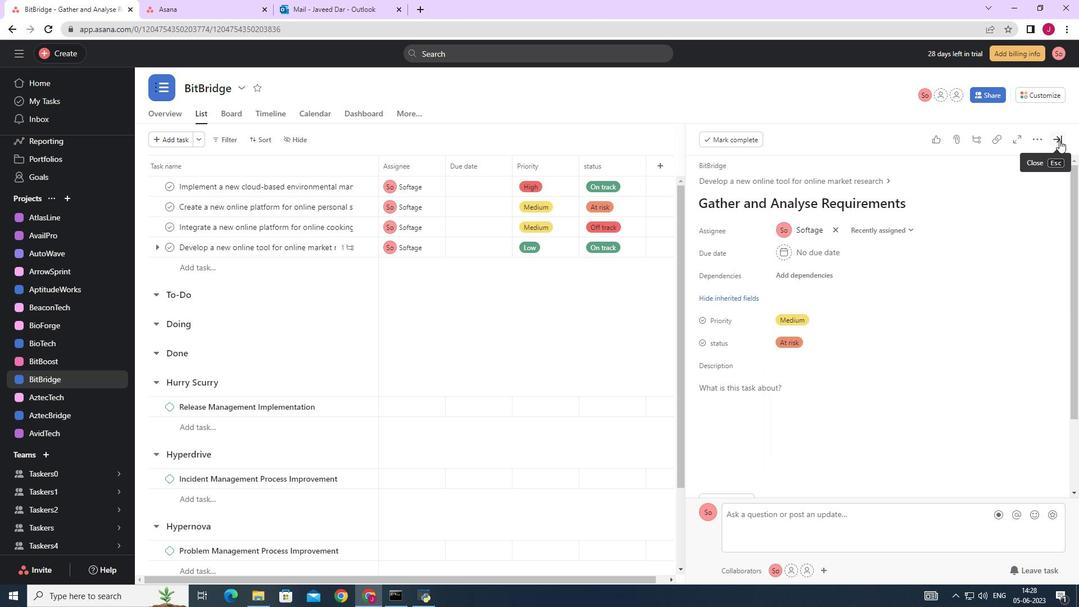 
